 Task: Create a due date automation trigger when advanced on, the moment a card is due add fields with custom field "Resume" set to a date in this month.
Action: Mouse moved to (975, 286)
Screenshot: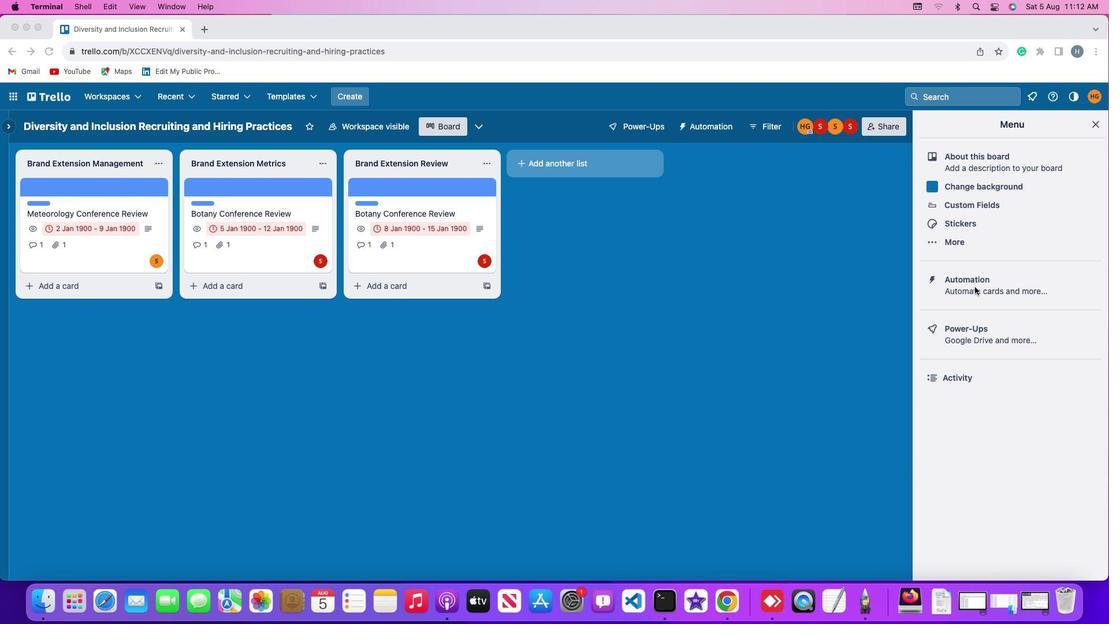 
Action: Mouse pressed left at (975, 286)
Screenshot: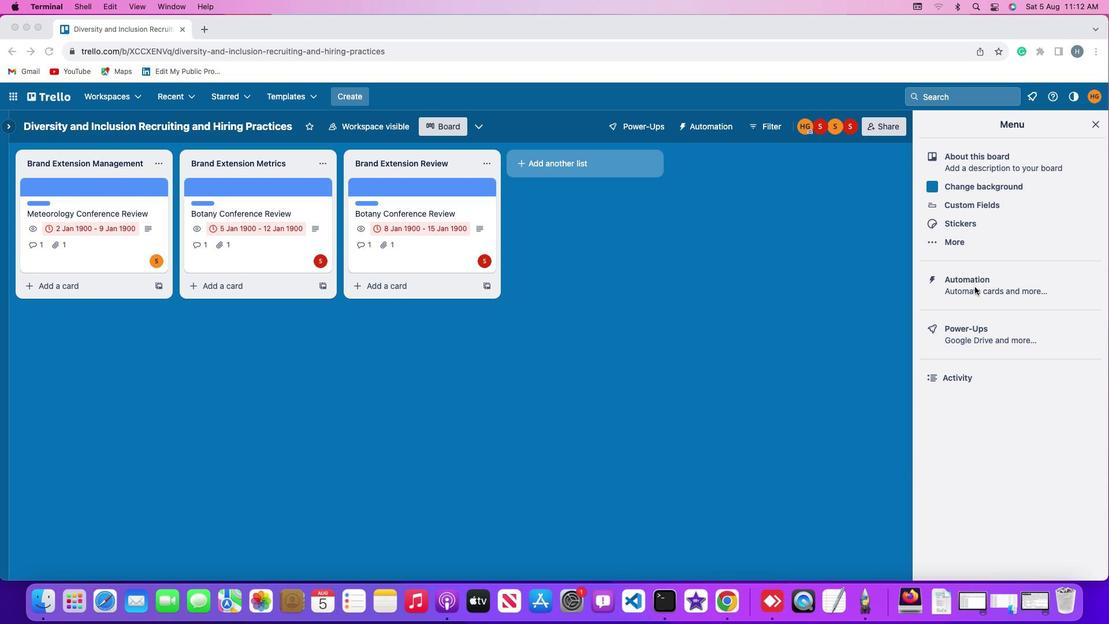 
Action: Mouse pressed left at (975, 286)
Screenshot: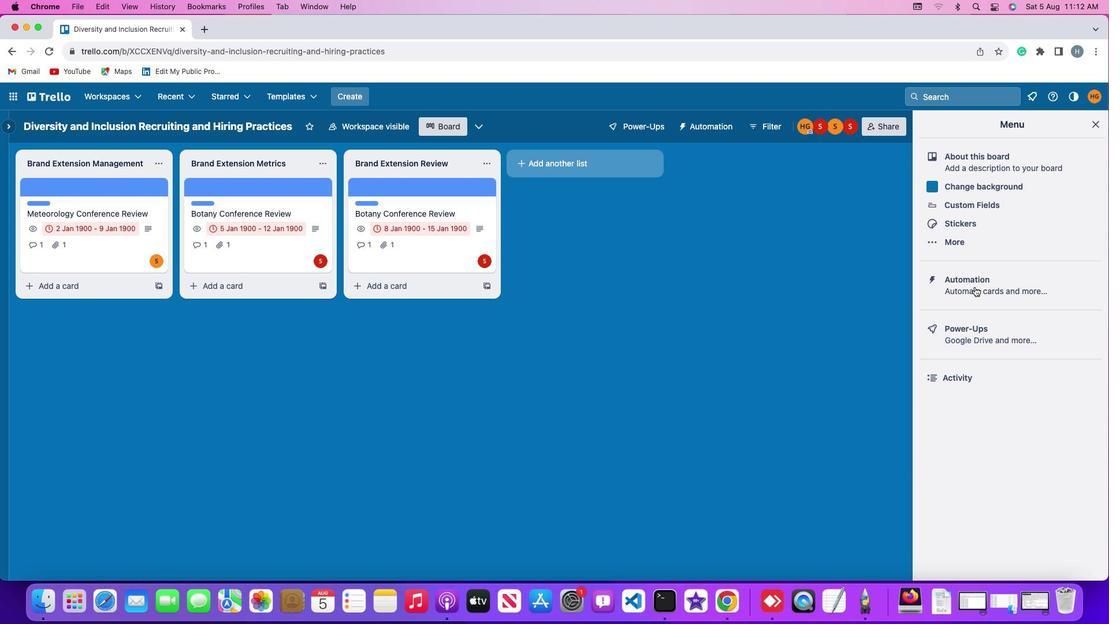 
Action: Mouse moved to (78, 268)
Screenshot: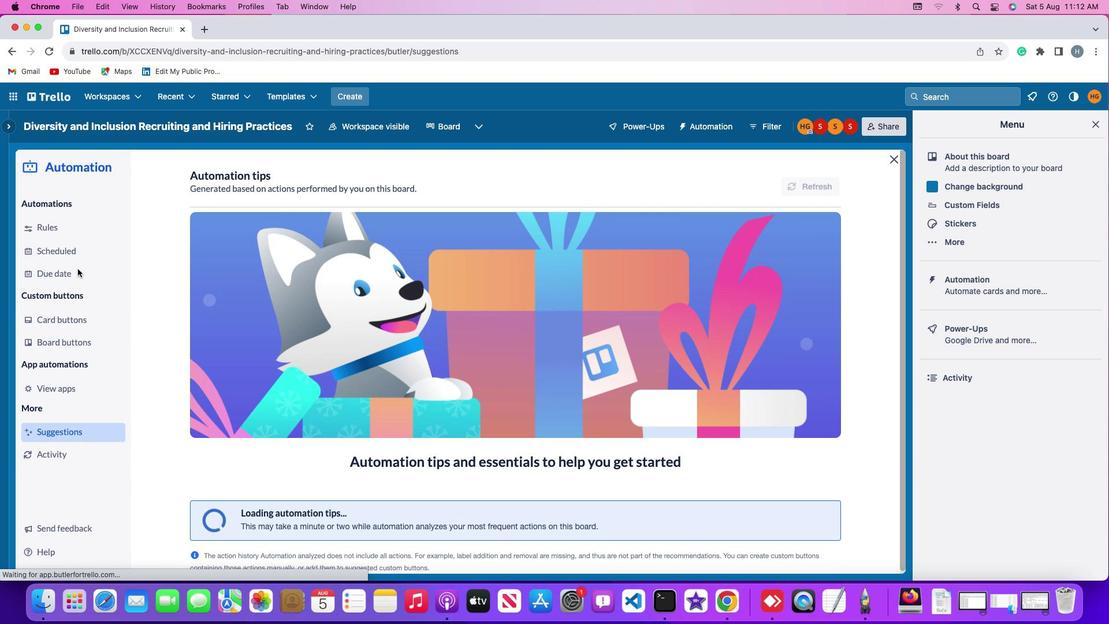 
Action: Mouse pressed left at (78, 268)
Screenshot: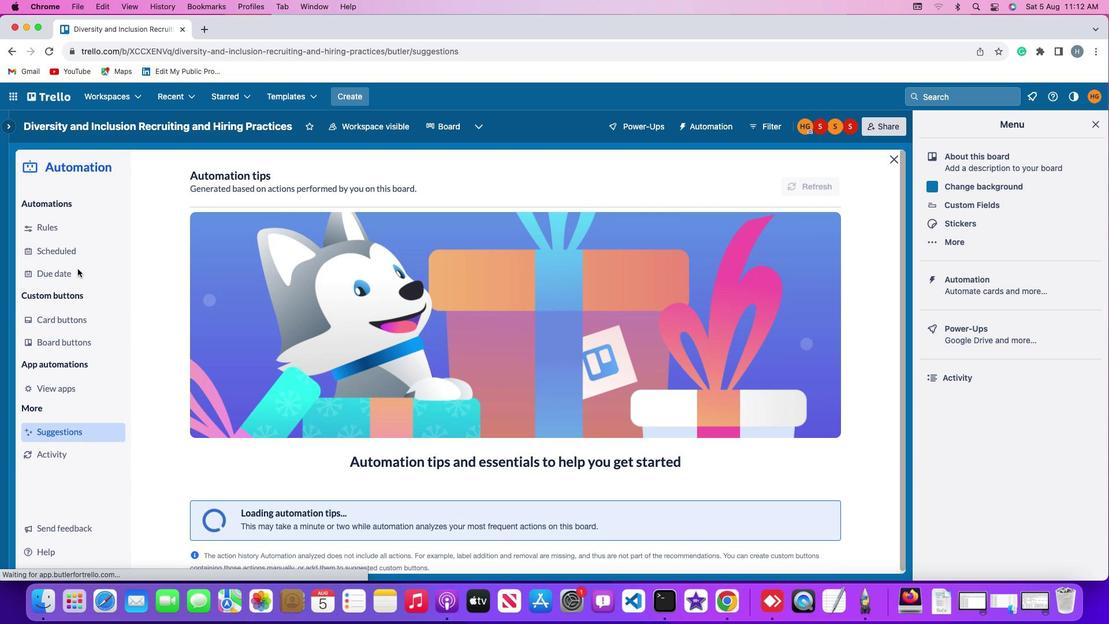 
Action: Mouse moved to (749, 174)
Screenshot: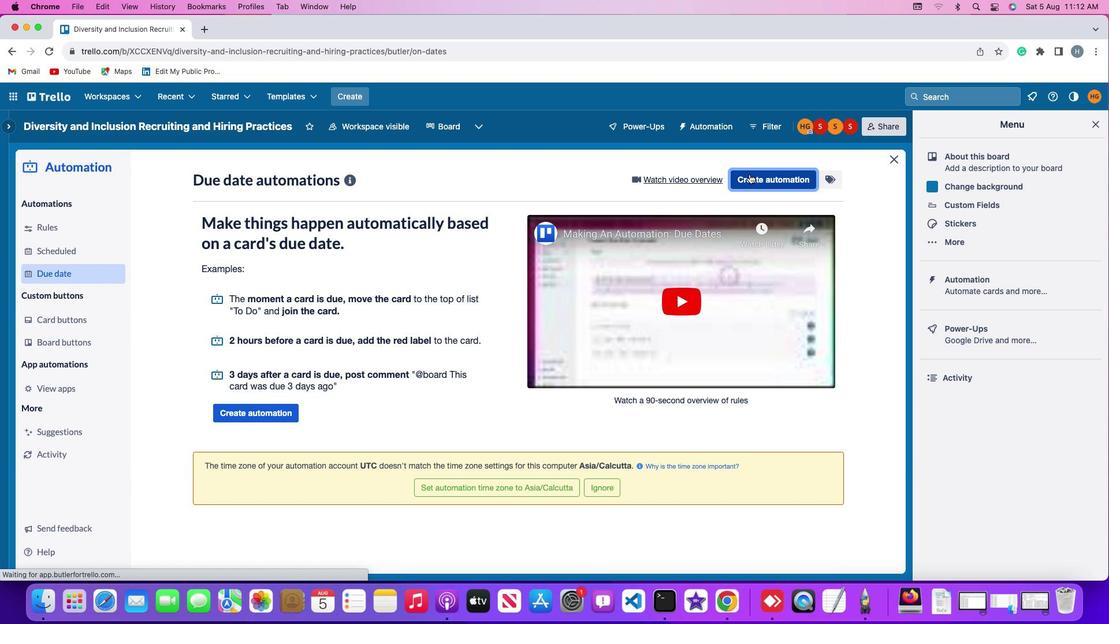
Action: Mouse pressed left at (749, 174)
Screenshot: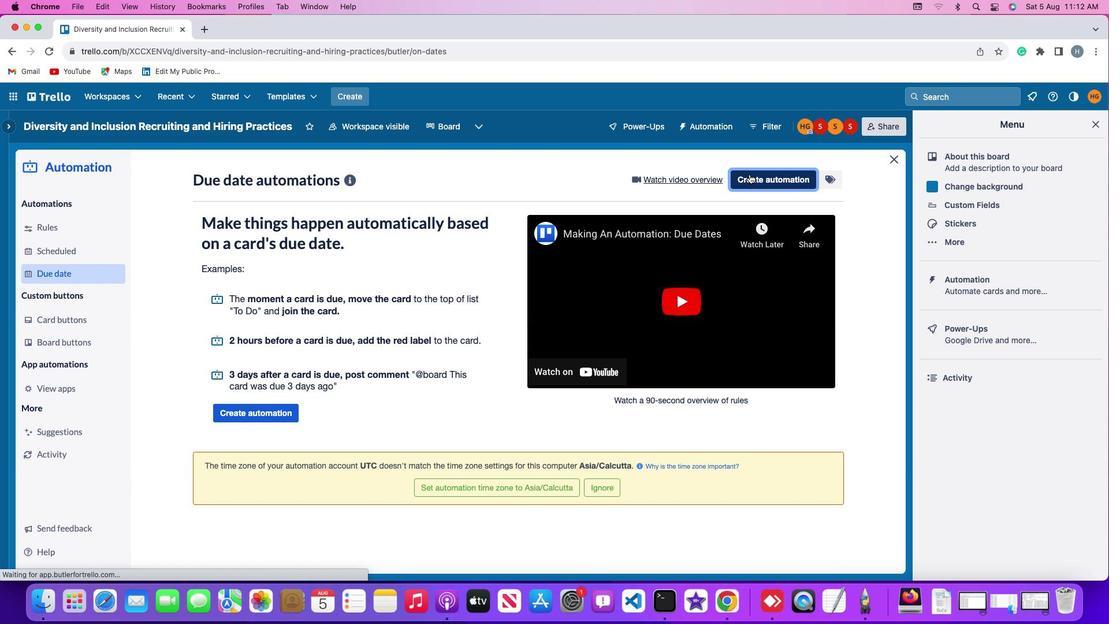 
Action: Mouse moved to (502, 283)
Screenshot: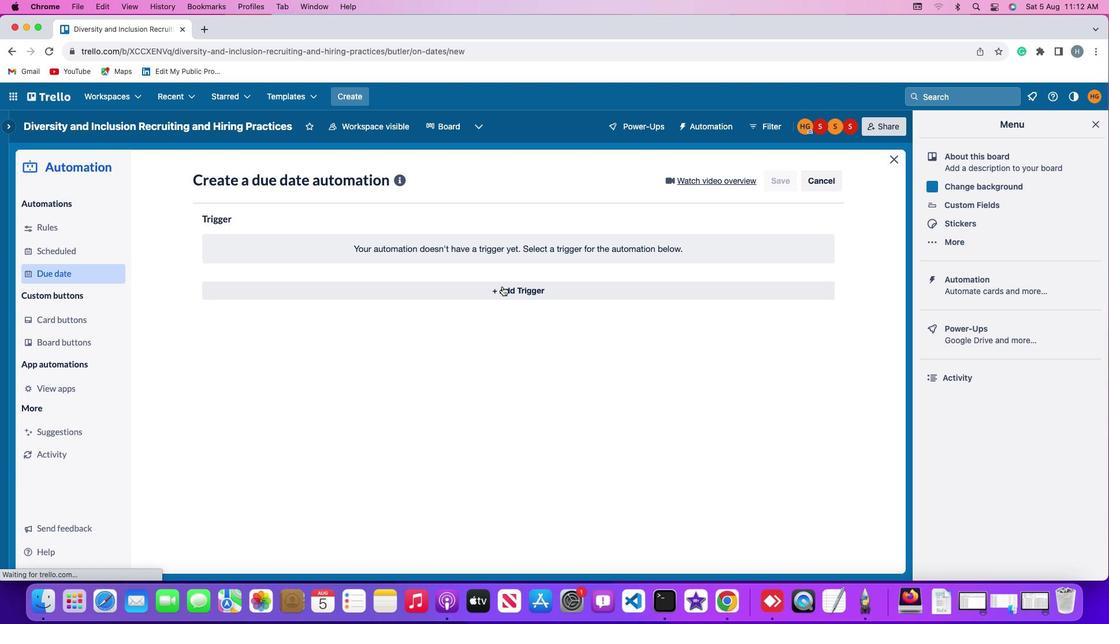 
Action: Mouse pressed left at (502, 283)
Screenshot: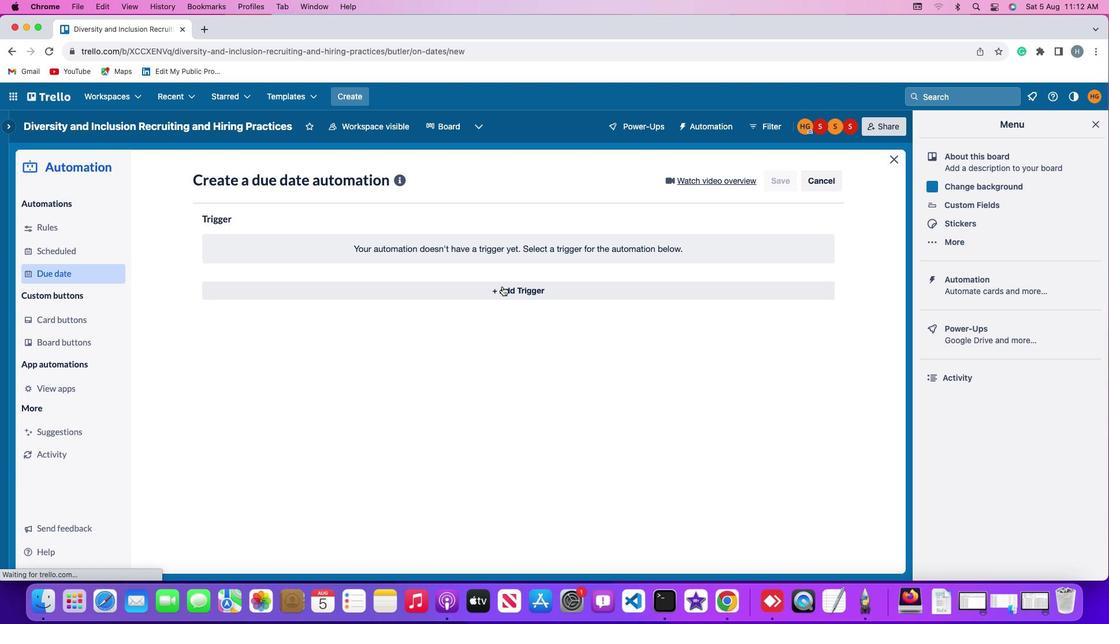 
Action: Mouse moved to (236, 426)
Screenshot: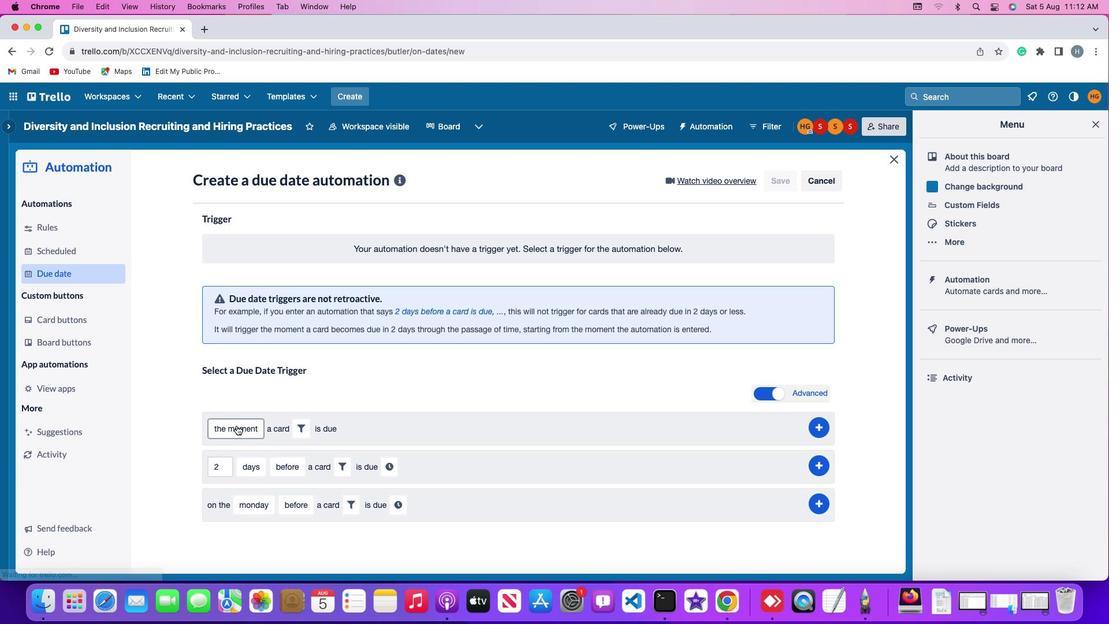 
Action: Mouse pressed left at (236, 426)
Screenshot: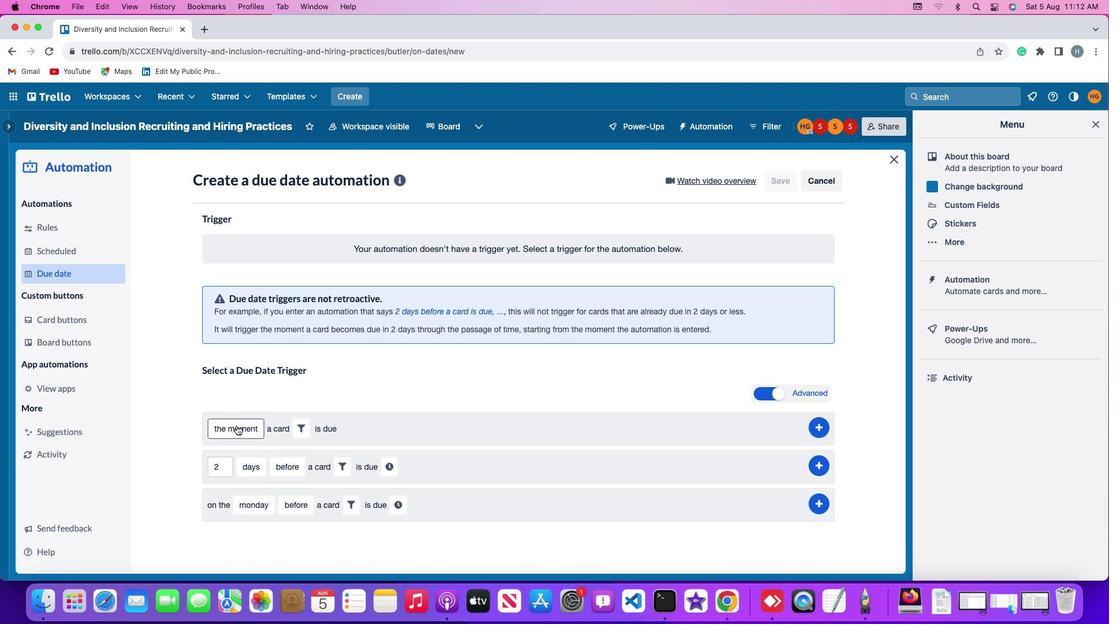 
Action: Mouse moved to (246, 453)
Screenshot: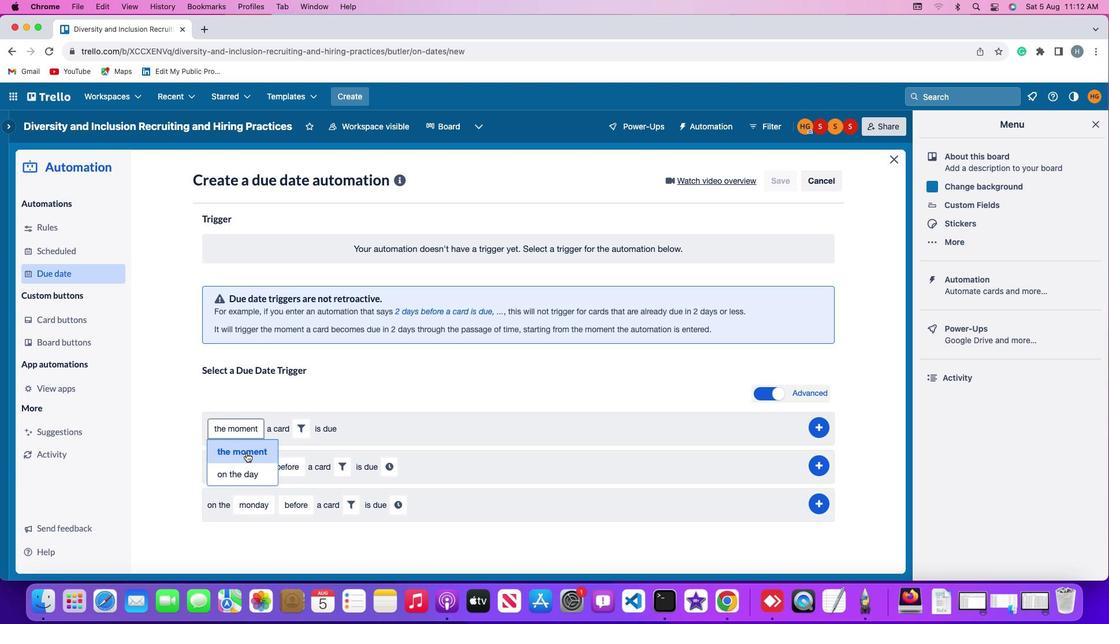 
Action: Mouse pressed left at (246, 453)
Screenshot: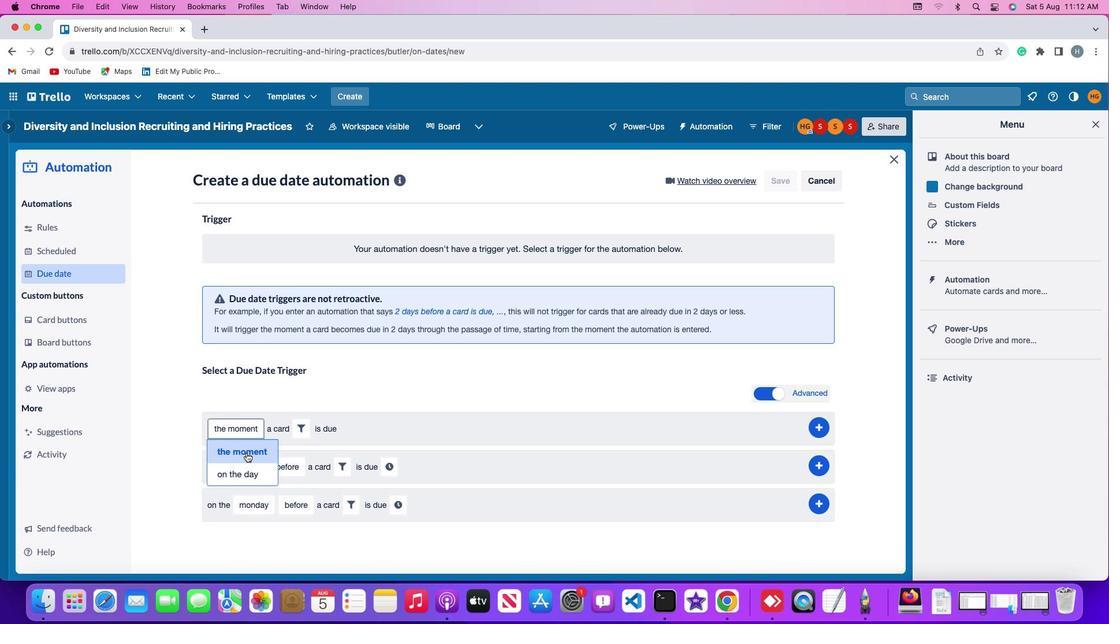 
Action: Mouse moved to (297, 428)
Screenshot: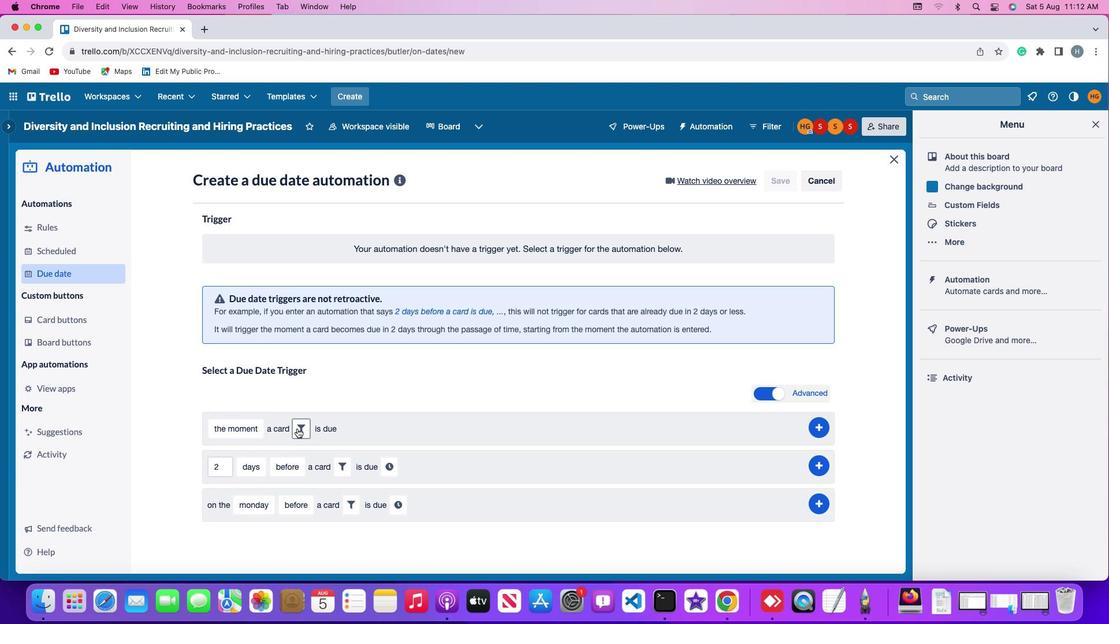 
Action: Mouse pressed left at (297, 428)
Screenshot: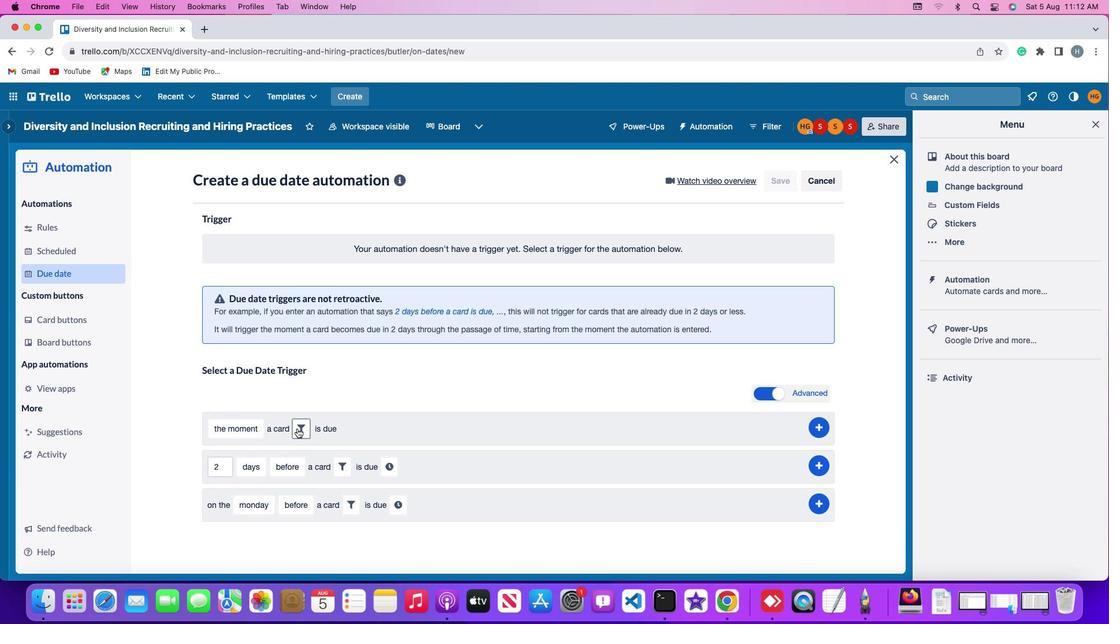 
Action: Mouse moved to (485, 463)
Screenshot: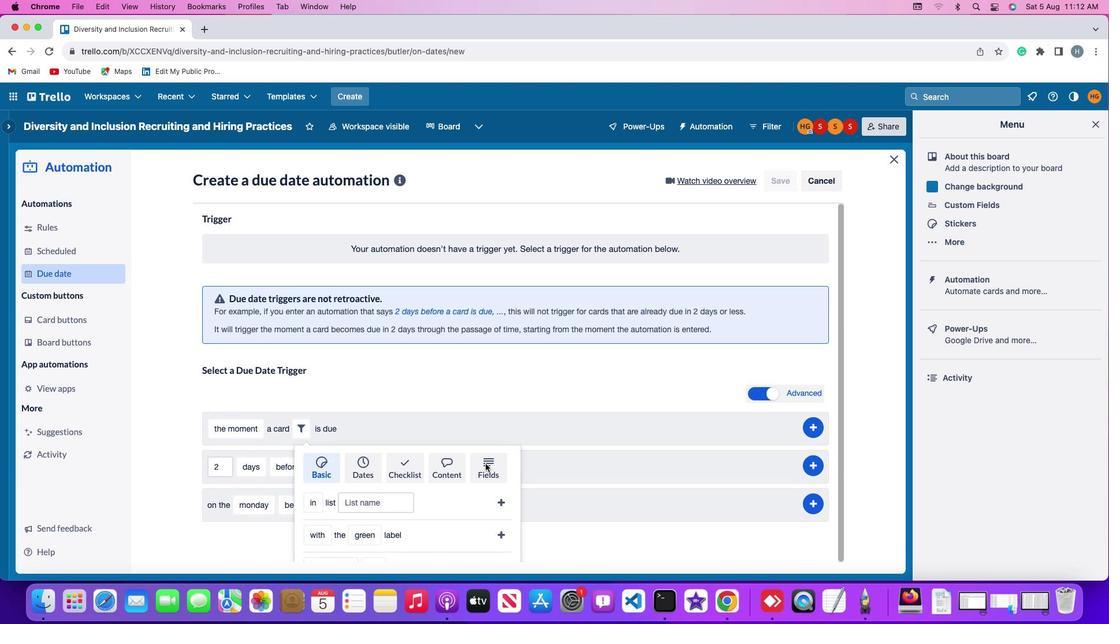 
Action: Mouse pressed left at (485, 463)
Screenshot: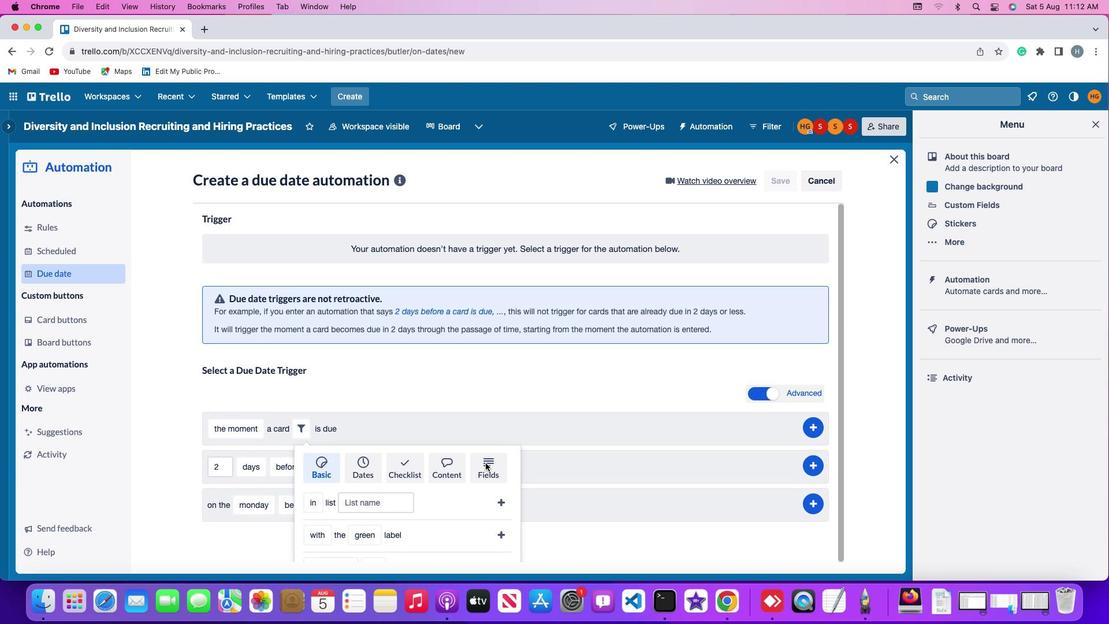 
Action: Mouse moved to (482, 463)
Screenshot: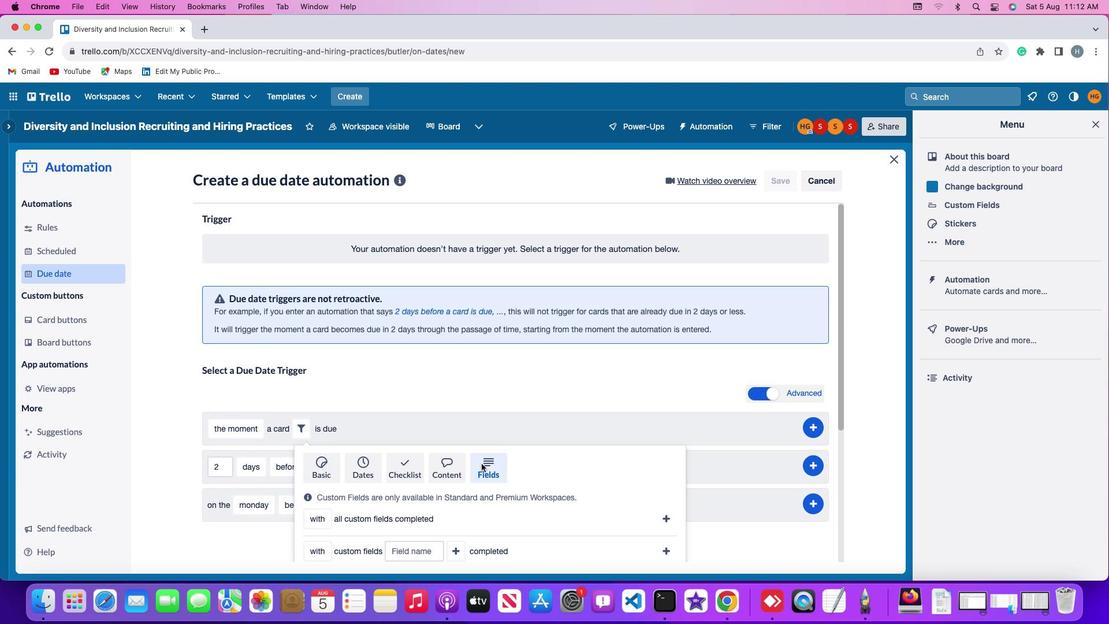 
Action: Mouse scrolled (482, 463) with delta (0, 0)
Screenshot: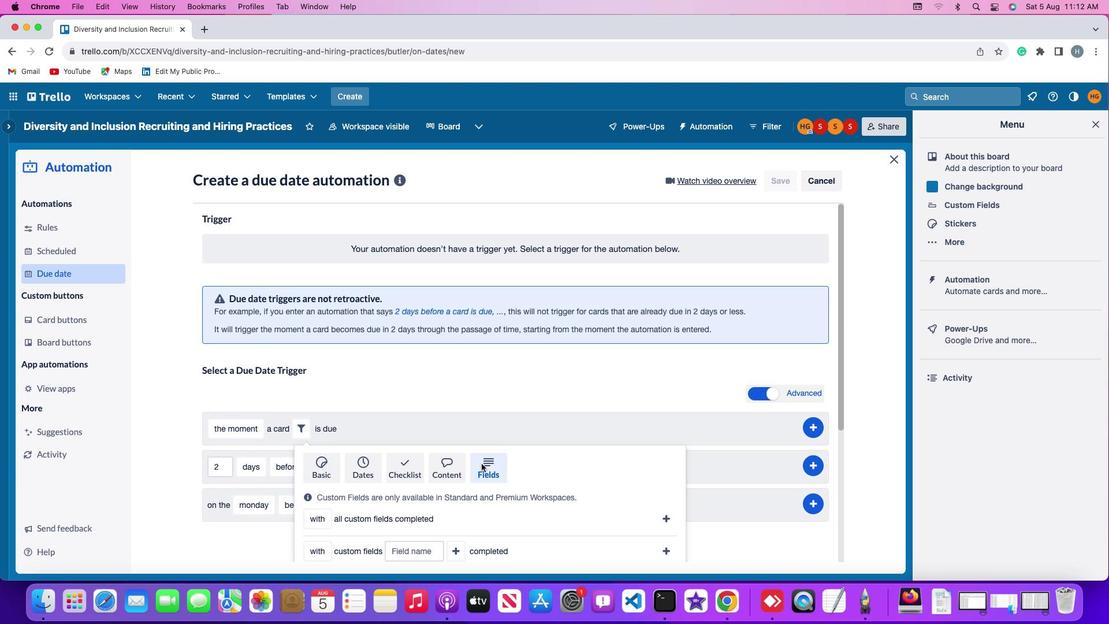 
Action: Mouse scrolled (482, 463) with delta (0, 0)
Screenshot: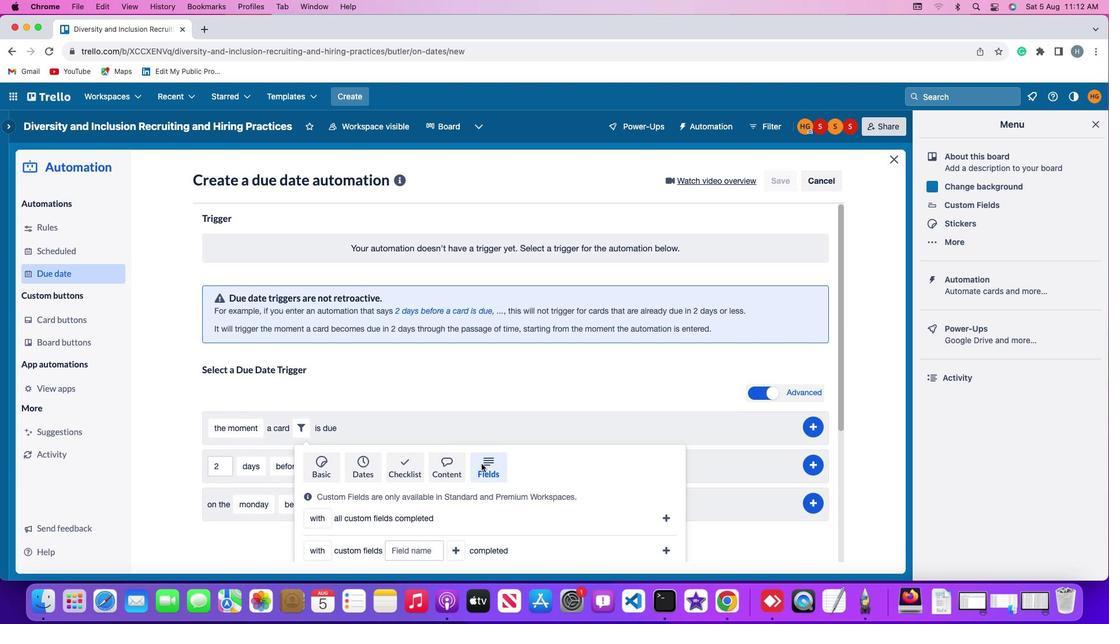 
Action: Mouse scrolled (482, 463) with delta (0, -1)
Screenshot: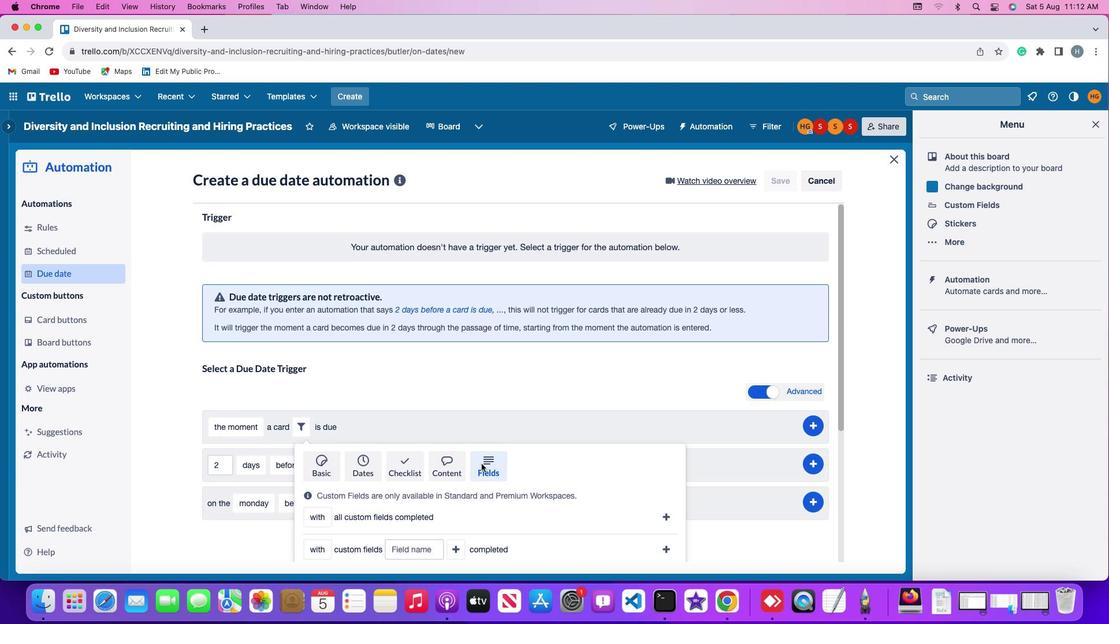 
Action: Mouse scrolled (482, 463) with delta (0, -2)
Screenshot: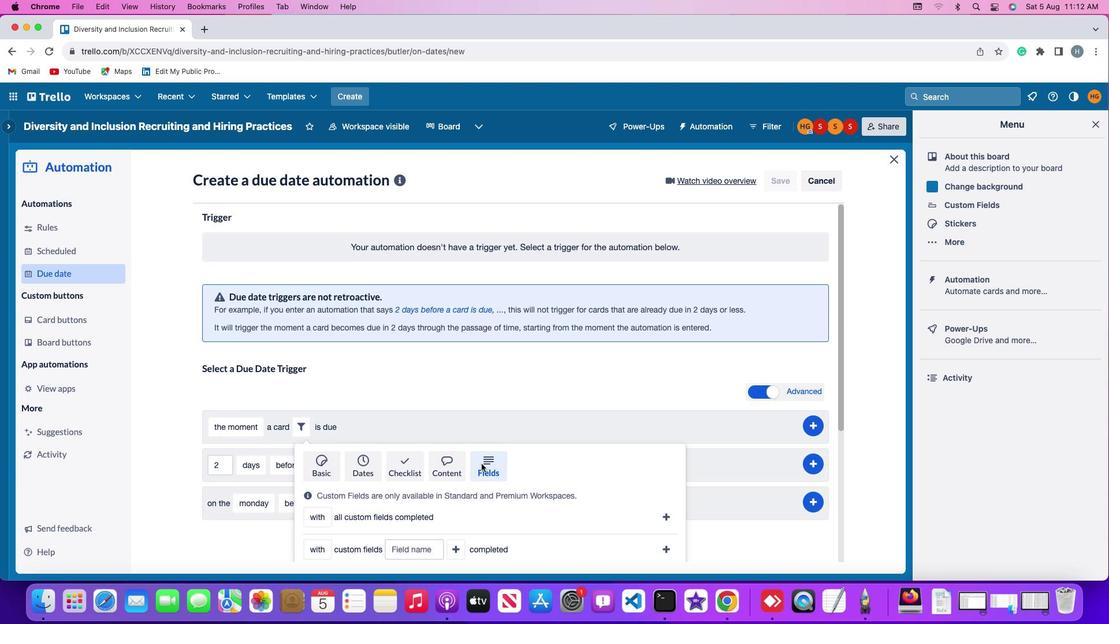 
Action: Mouse scrolled (482, 463) with delta (0, -3)
Screenshot: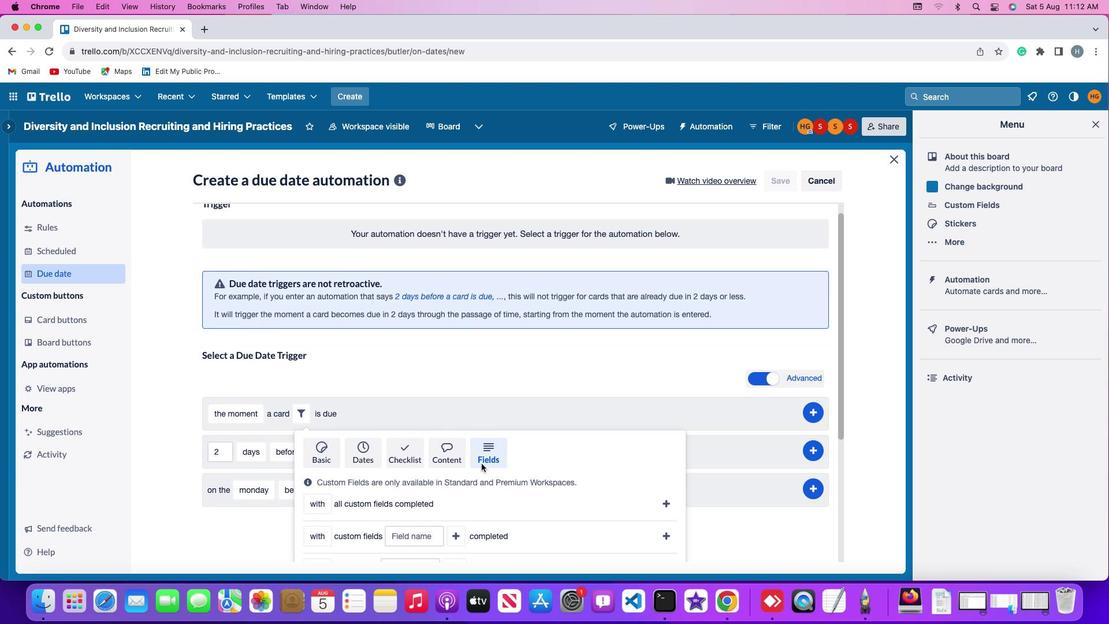 
Action: Mouse scrolled (482, 463) with delta (0, 0)
Screenshot: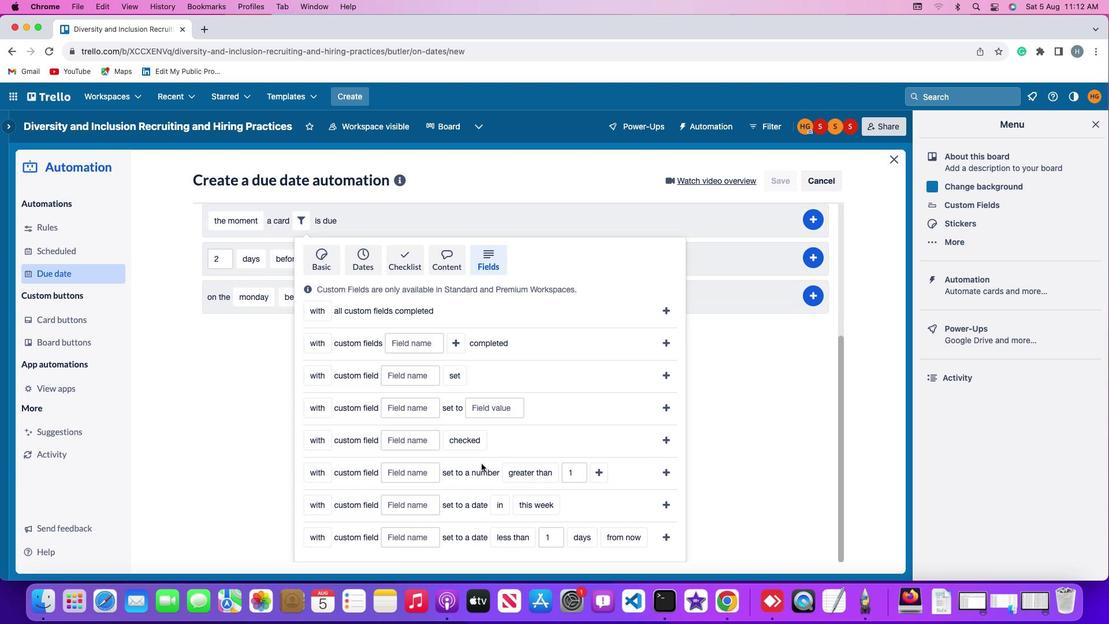 
Action: Mouse scrolled (482, 463) with delta (0, 0)
Screenshot: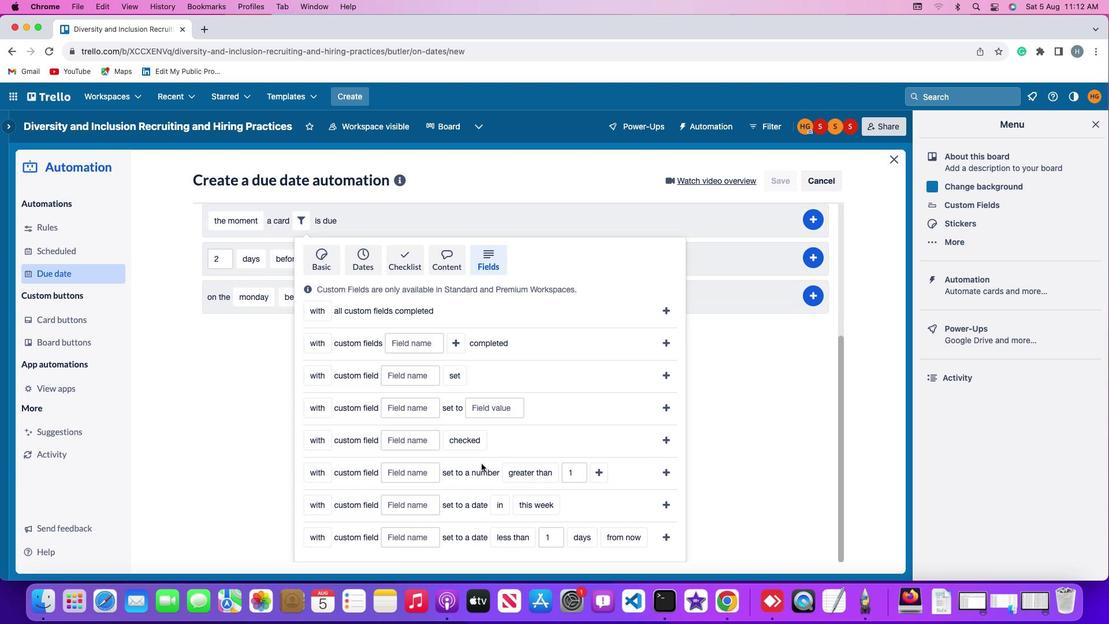 
Action: Mouse scrolled (482, 463) with delta (0, -1)
Screenshot: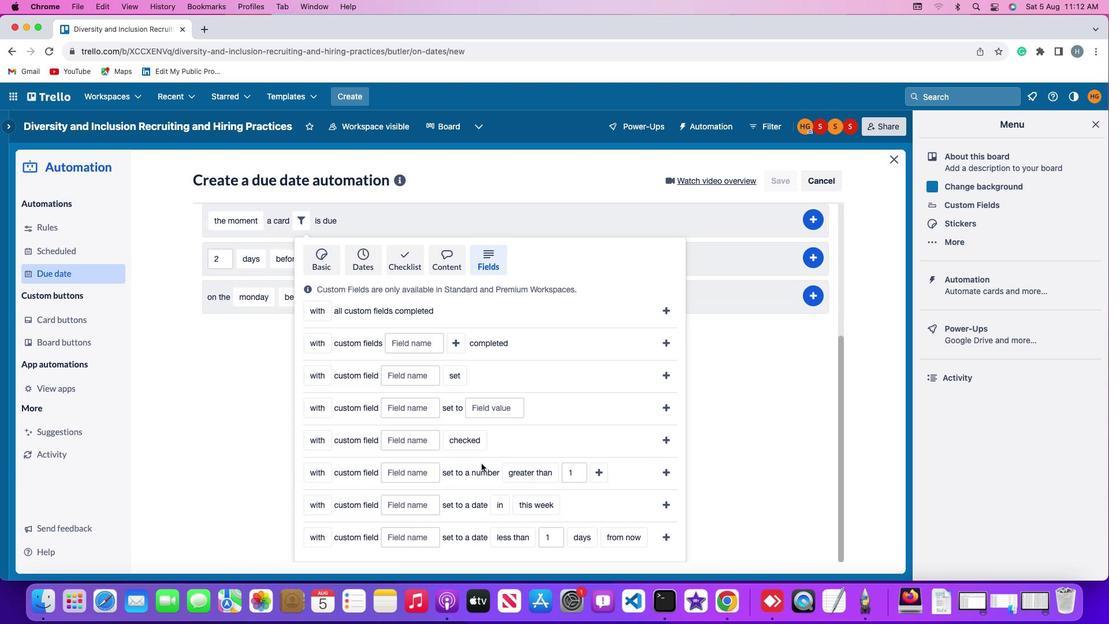 
Action: Mouse scrolled (482, 463) with delta (0, -2)
Screenshot: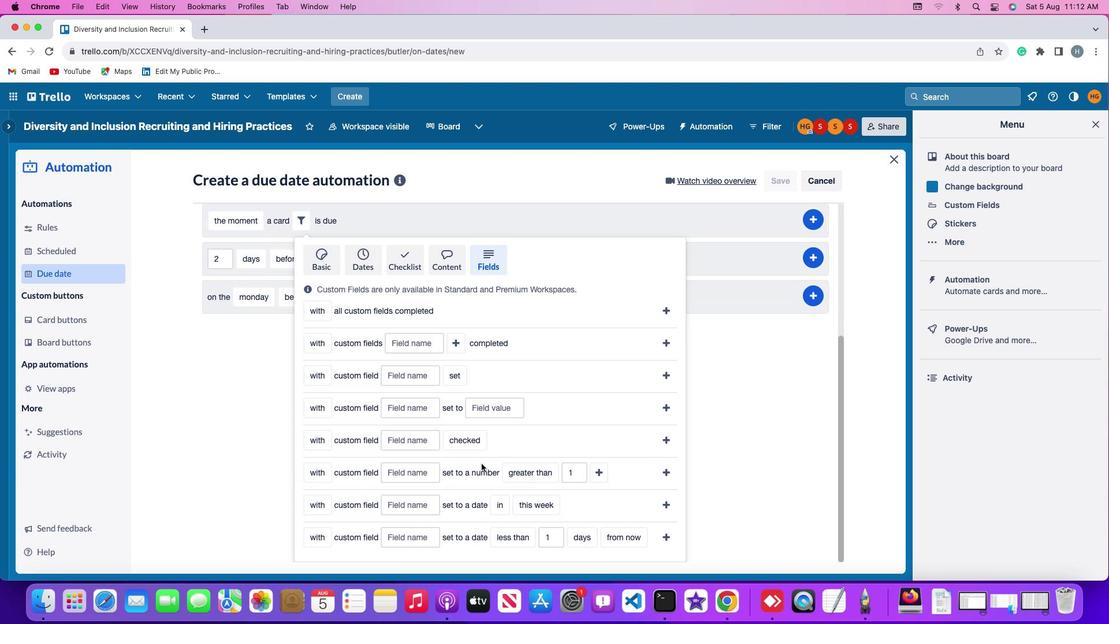 
Action: Mouse scrolled (482, 463) with delta (0, -3)
Screenshot: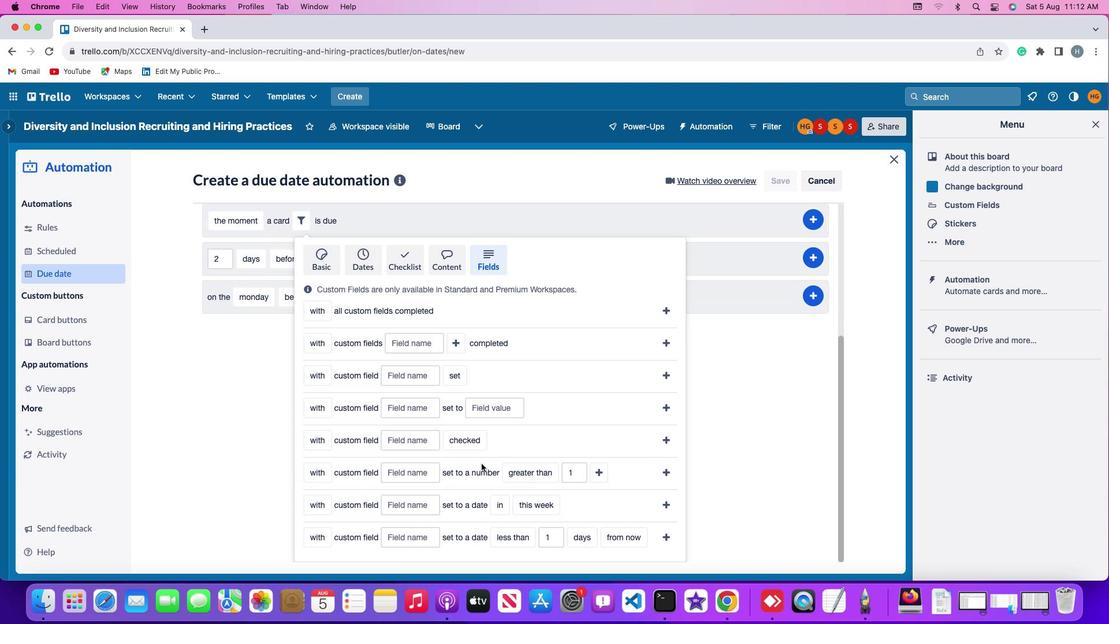 
Action: Mouse moved to (317, 505)
Screenshot: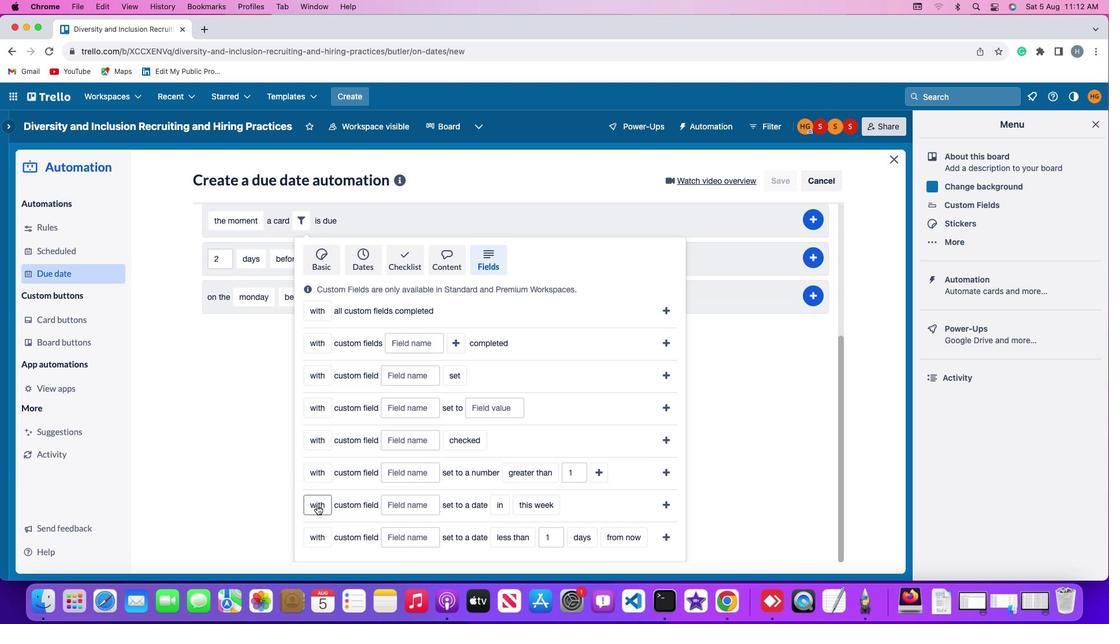 
Action: Mouse pressed left at (317, 505)
Screenshot: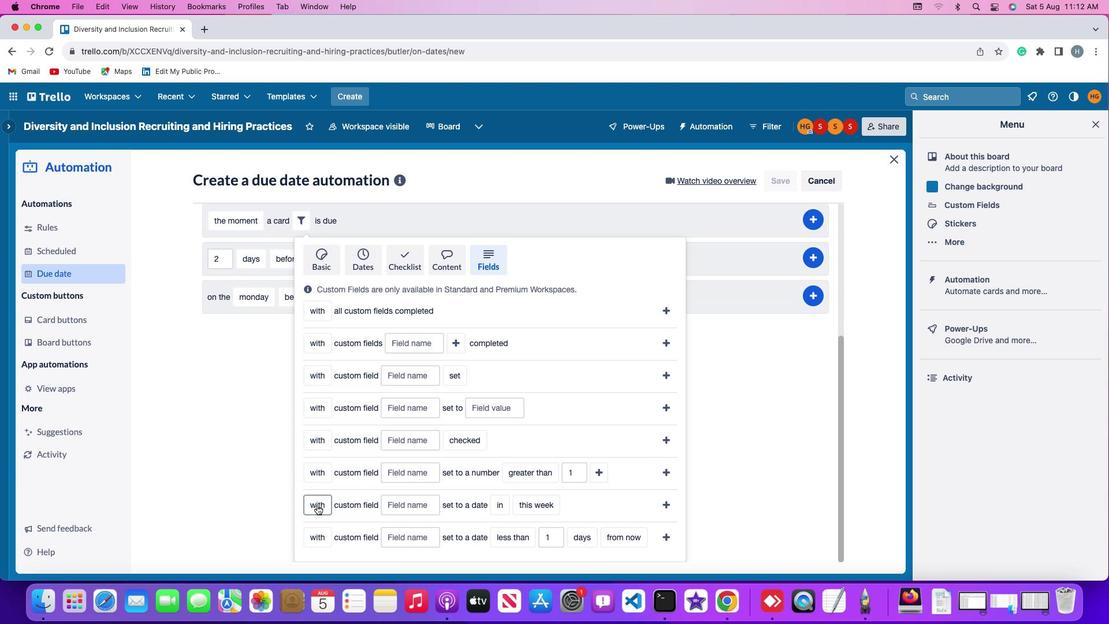 
Action: Mouse moved to (323, 530)
Screenshot: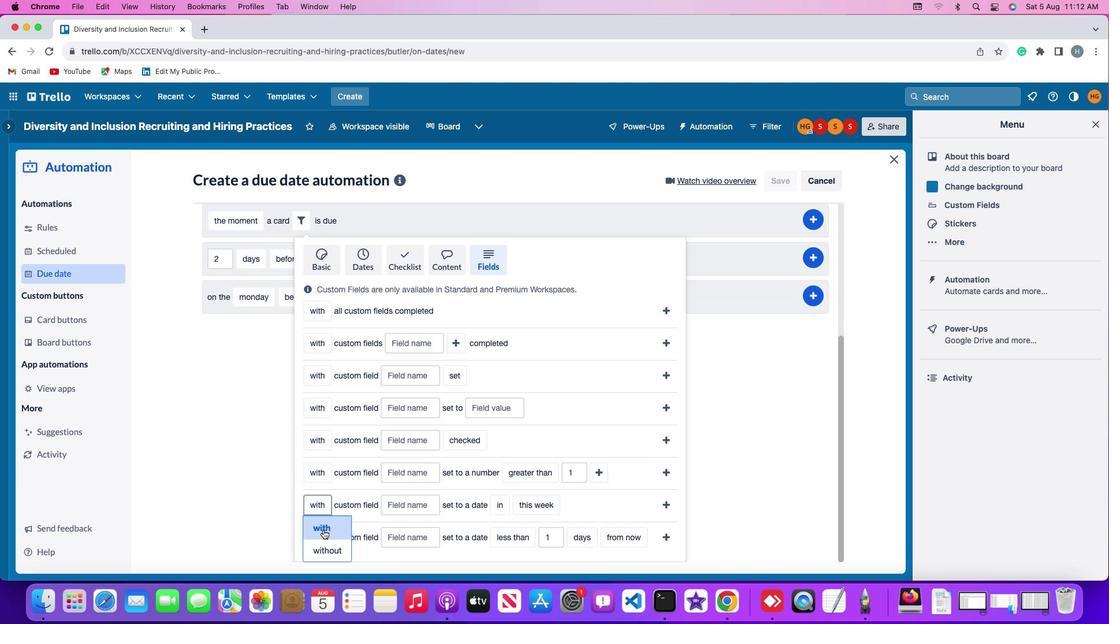 
Action: Mouse pressed left at (323, 530)
Screenshot: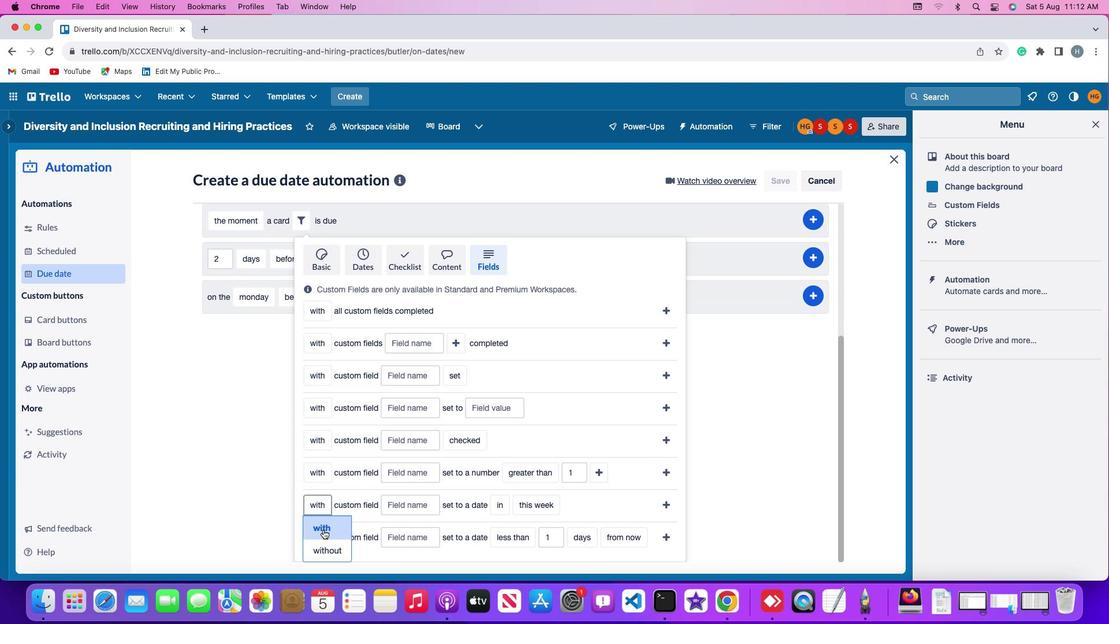 
Action: Mouse moved to (395, 508)
Screenshot: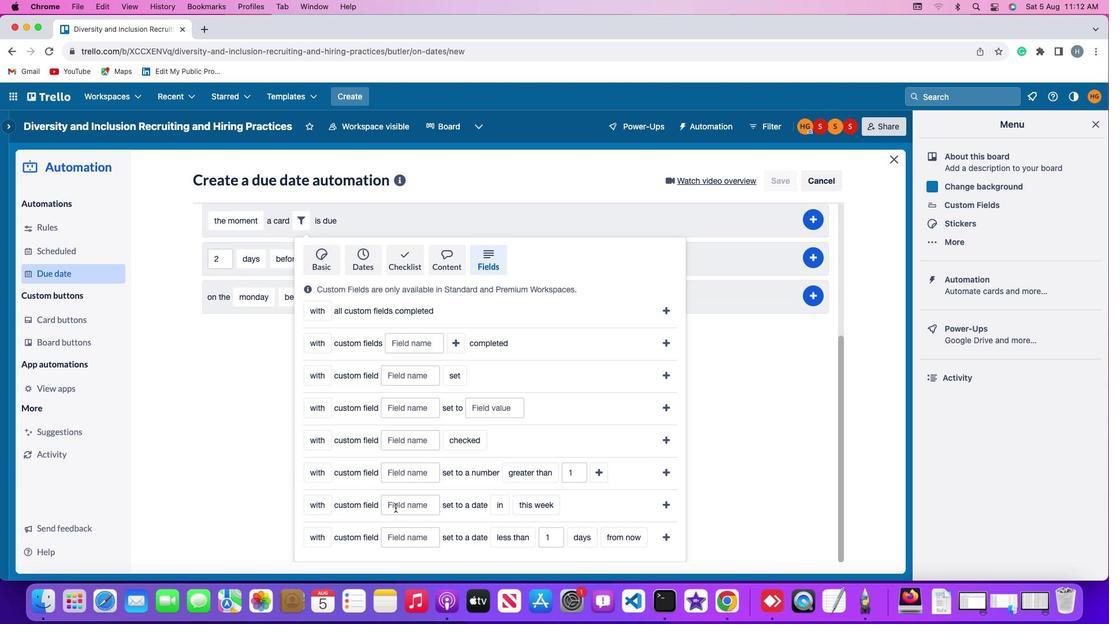 
Action: Mouse pressed left at (395, 508)
Screenshot: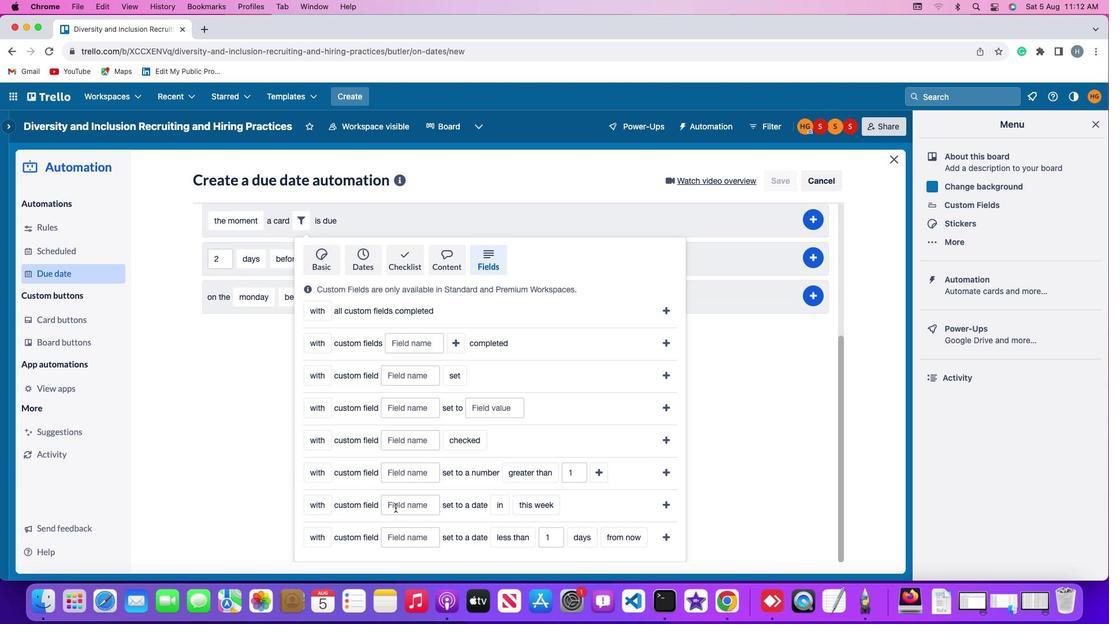 
Action: Mouse moved to (398, 508)
Screenshot: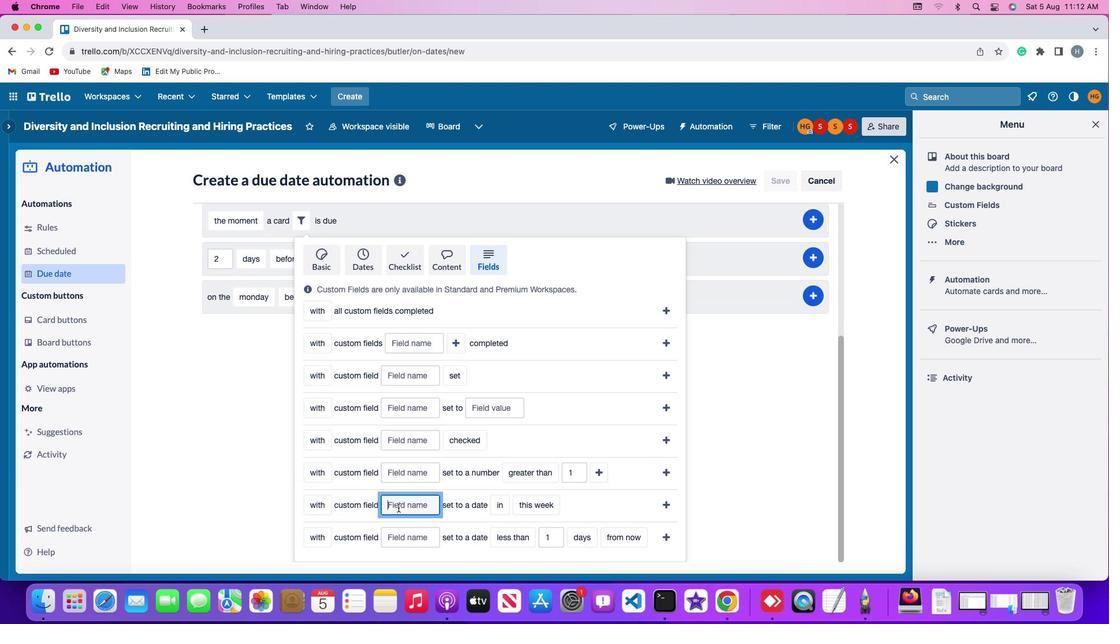 
Action: Key pressed Key.shift'r''e''s''u''m''e'
Screenshot: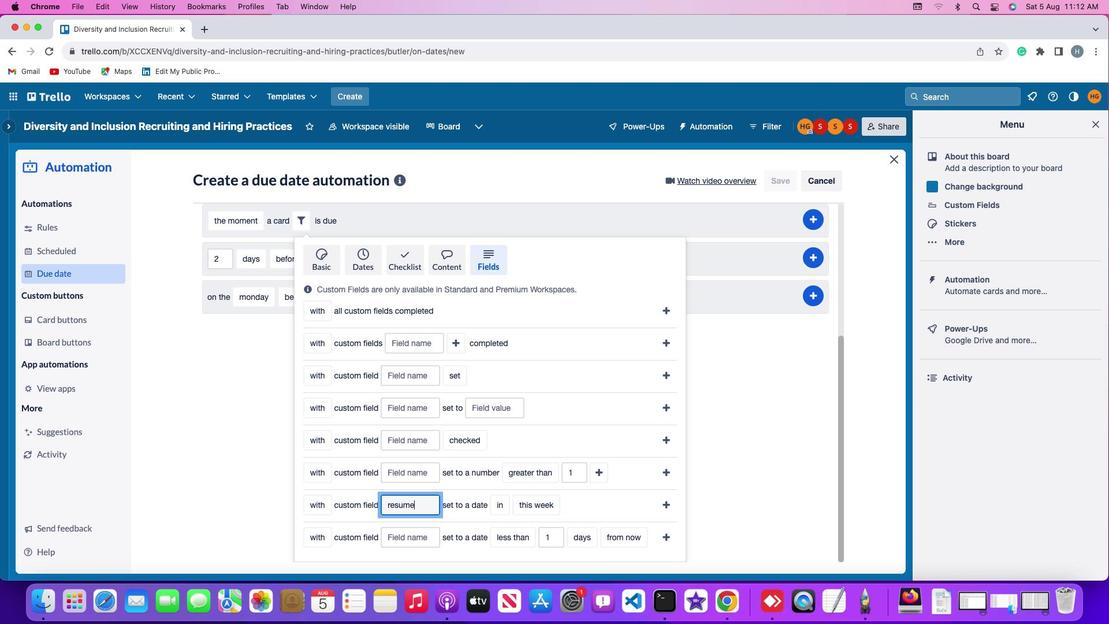 
Action: Mouse moved to (497, 507)
Screenshot: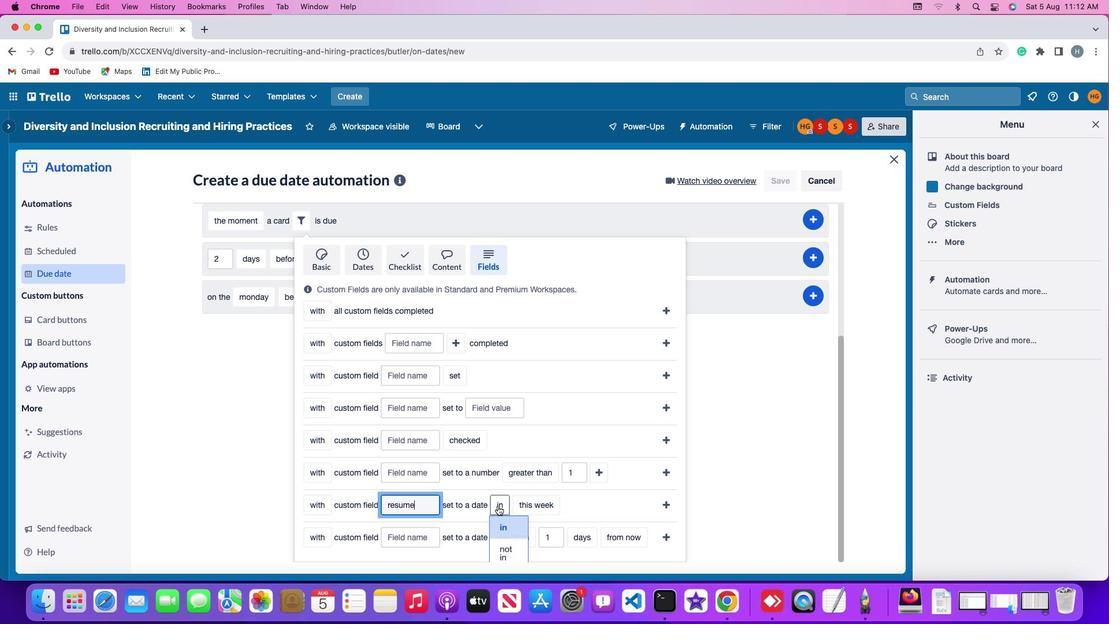 
Action: Mouse pressed left at (497, 507)
Screenshot: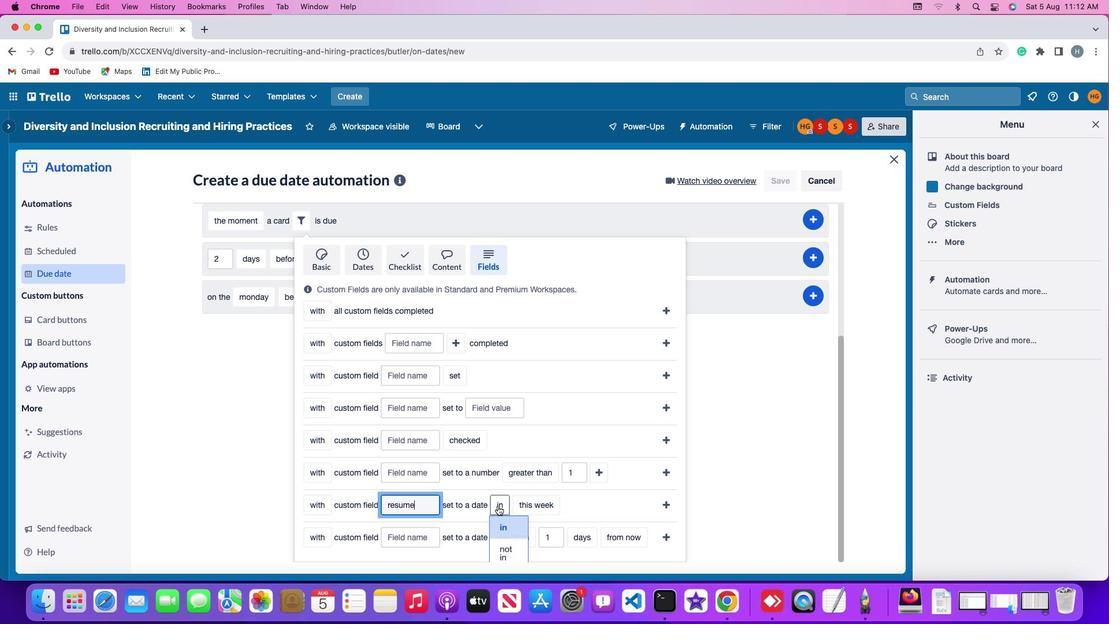 
Action: Mouse moved to (505, 527)
Screenshot: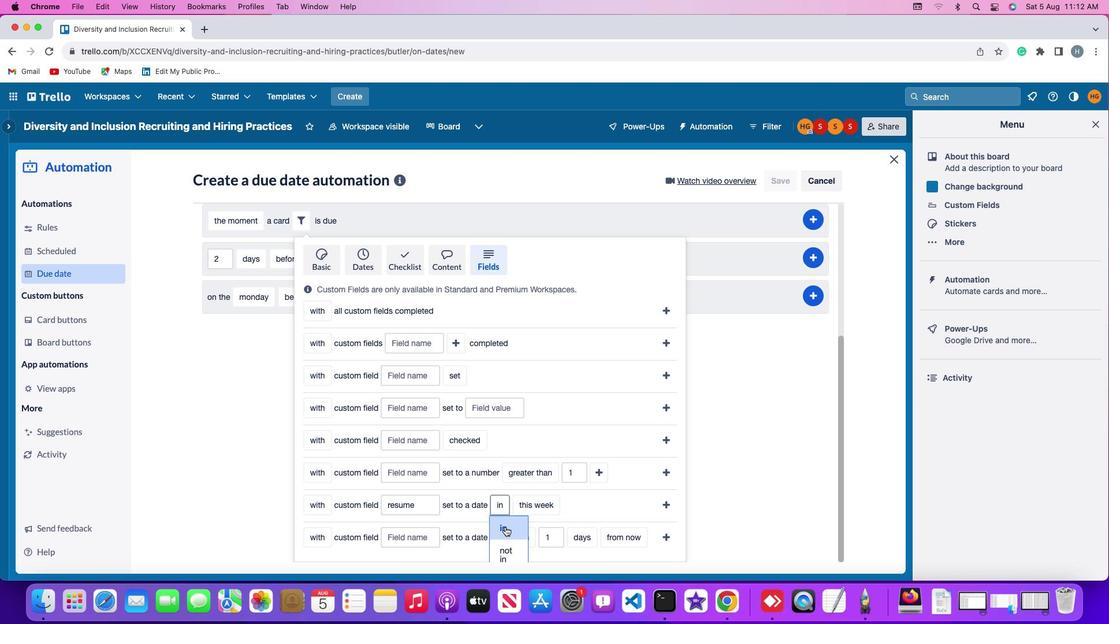 
Action: Mouse pressed left at (505, 527)
Screenshot: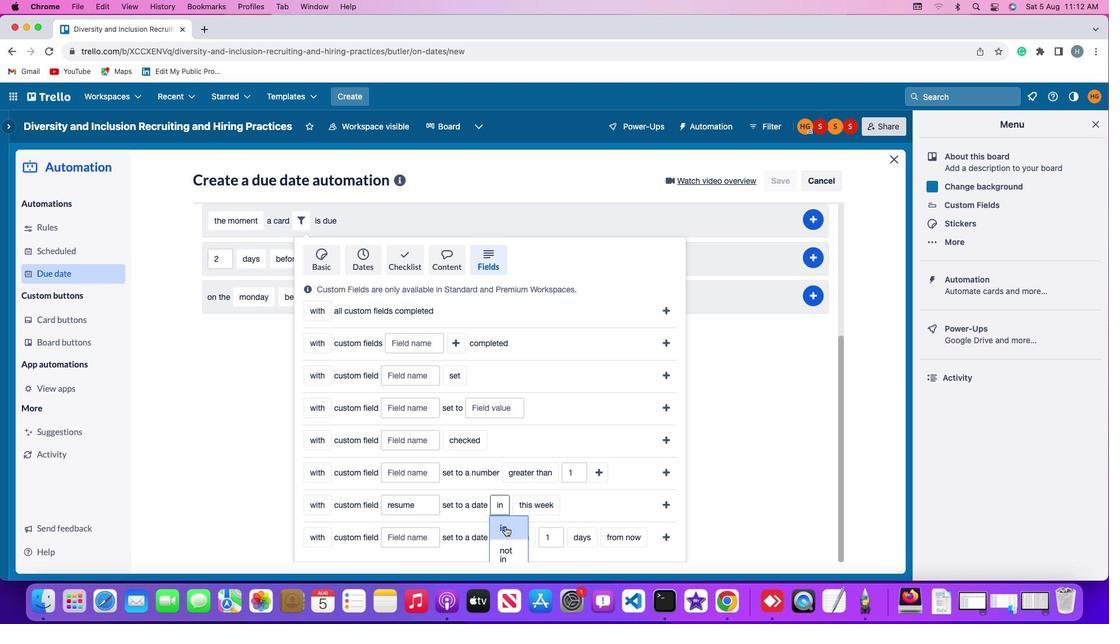 
Action: Mouse moved to (559, 504)
Screenshot: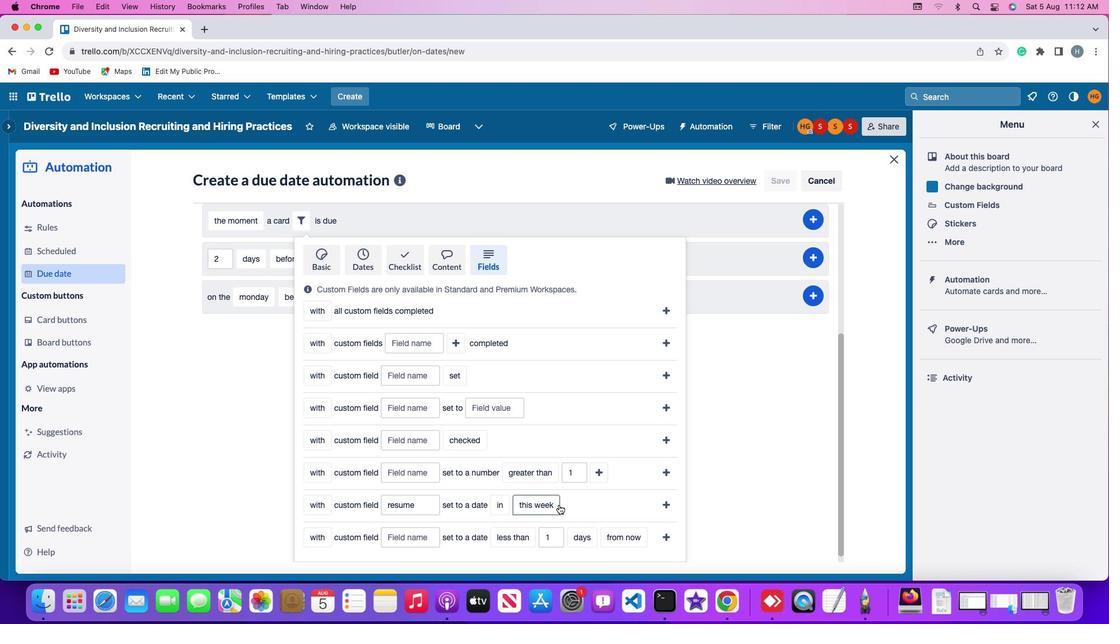
Action: Mouse pressed left at (559, 504)
Screenshot: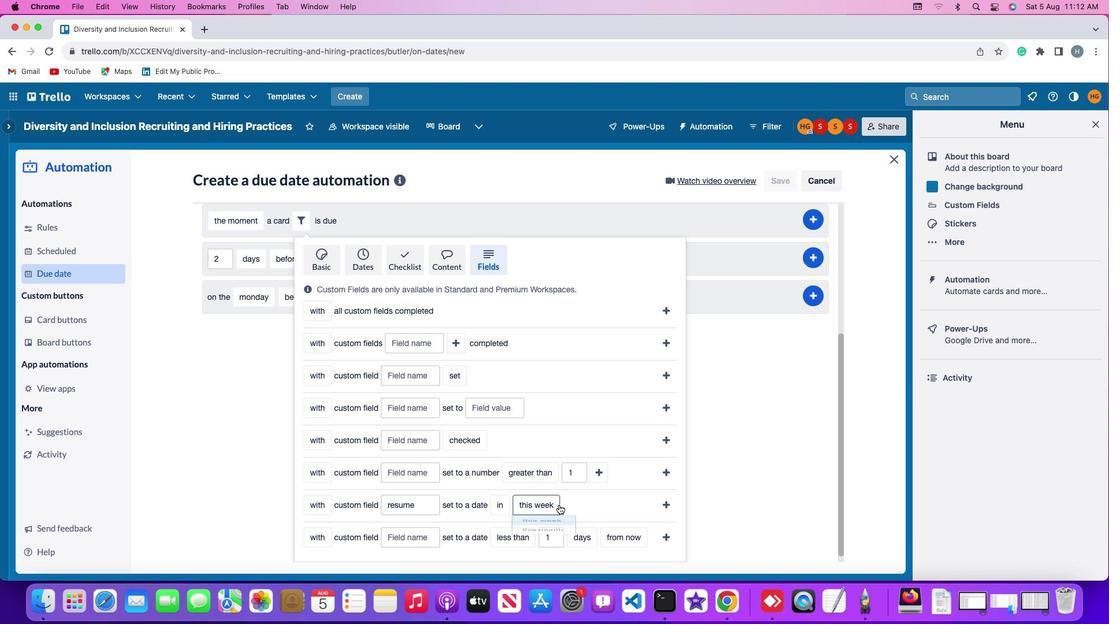 
Action: Mouse moved to (552, 554)
Screenshot: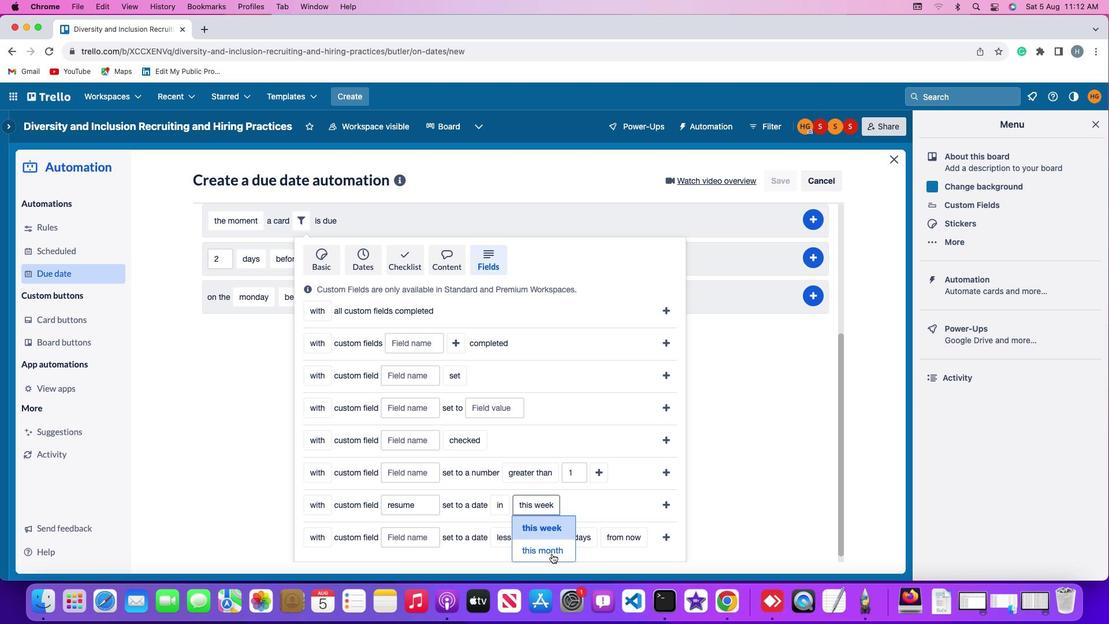 
Action: Mouse pressed left at (552, 554)
Screenshot: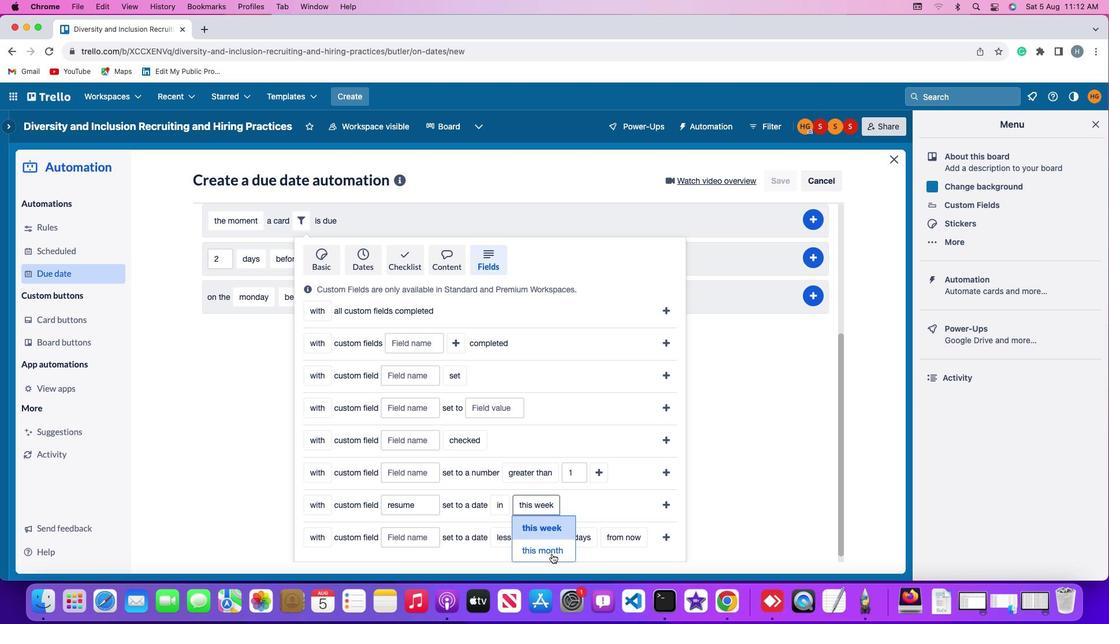 
Action: Mouse moved to (666, 505)
Screenshot: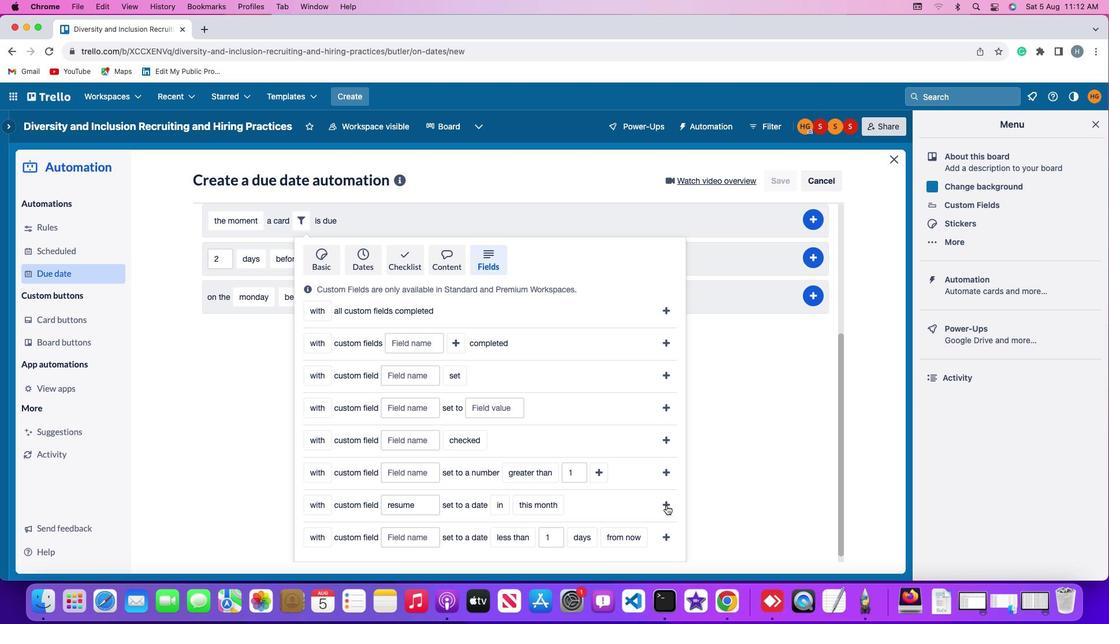 
Action: Mouse pressed left at (666, 505)
Screenshot: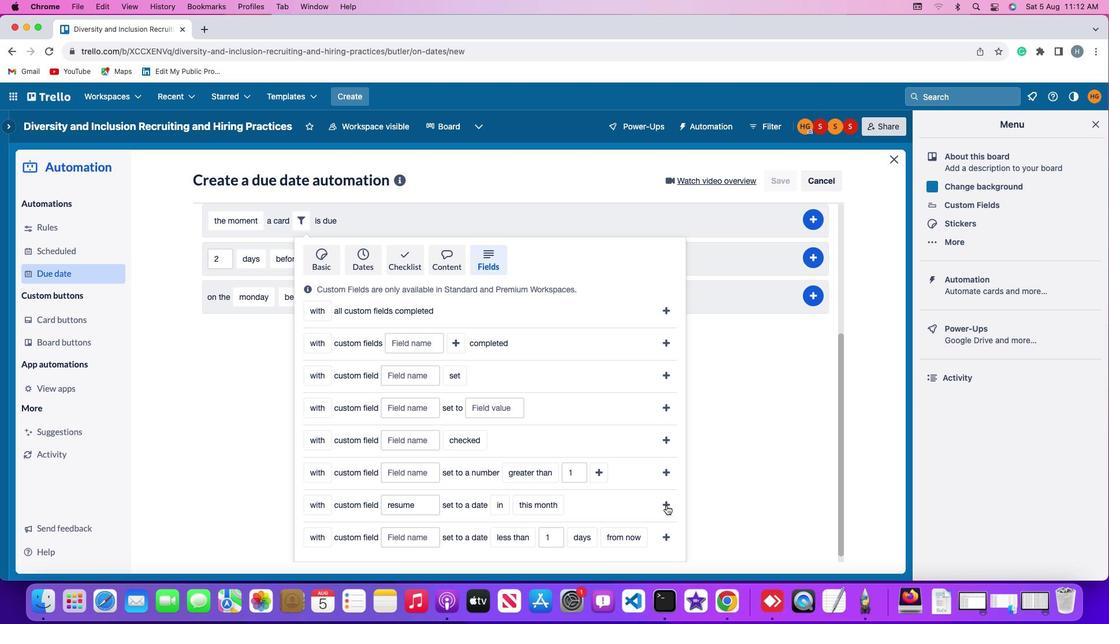 
Action: Mouse moved to (821, 430)
Screenshot: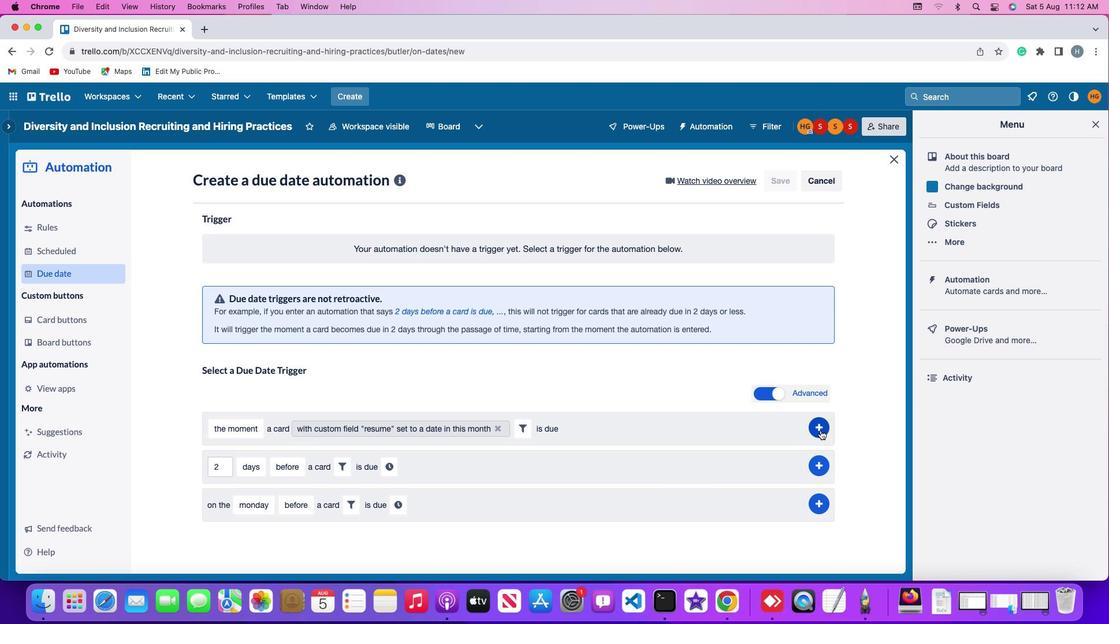 
Action: Mouse pressed left at (821, 430)
Screenshot: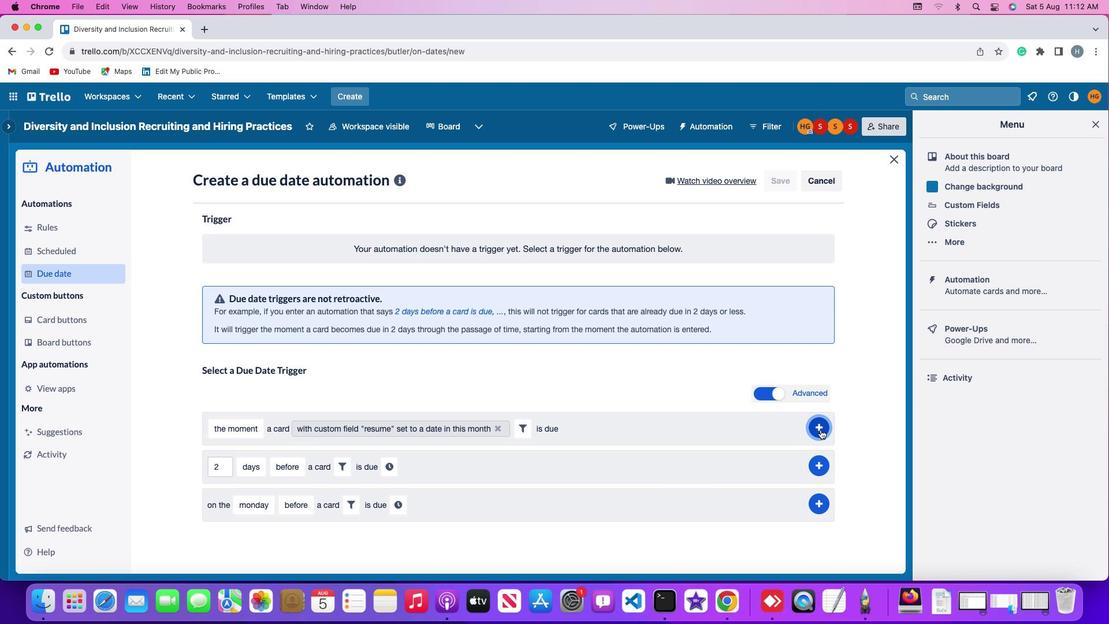 
Action: Mouse moved to (866, 341)
Screenshot: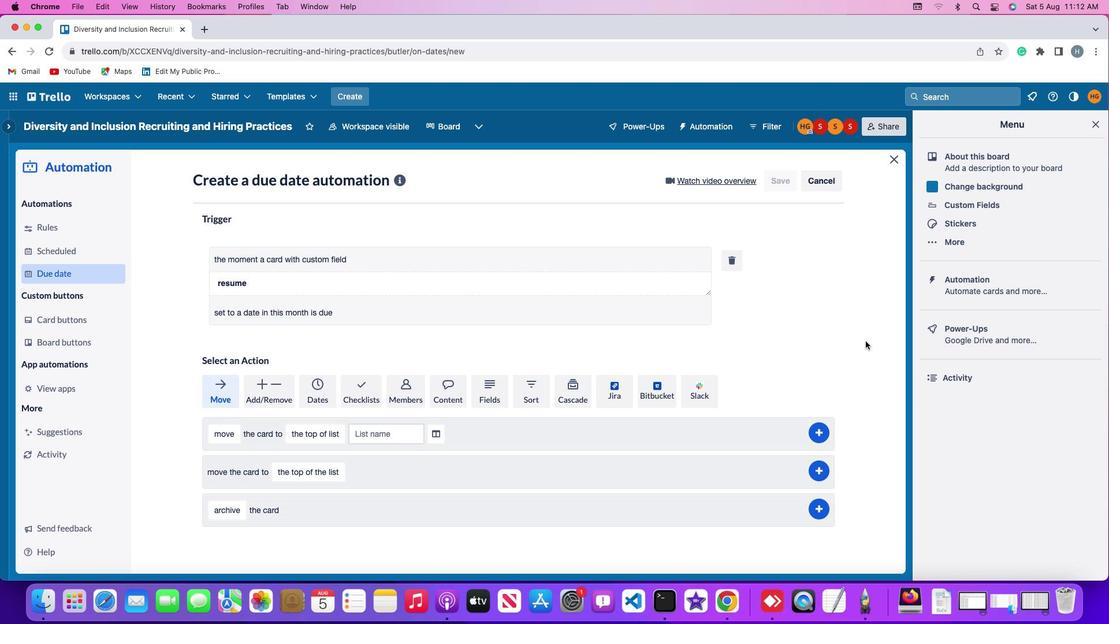 
